 Task: Add "The patented "Innovative Lyric Analysis and Recommendation System" is a groundbreaking technology that revolutionizes the way lyrics are analyzed and recommended to users" as a description.
Action: Mouse moved to (798, 84)
Screenshot: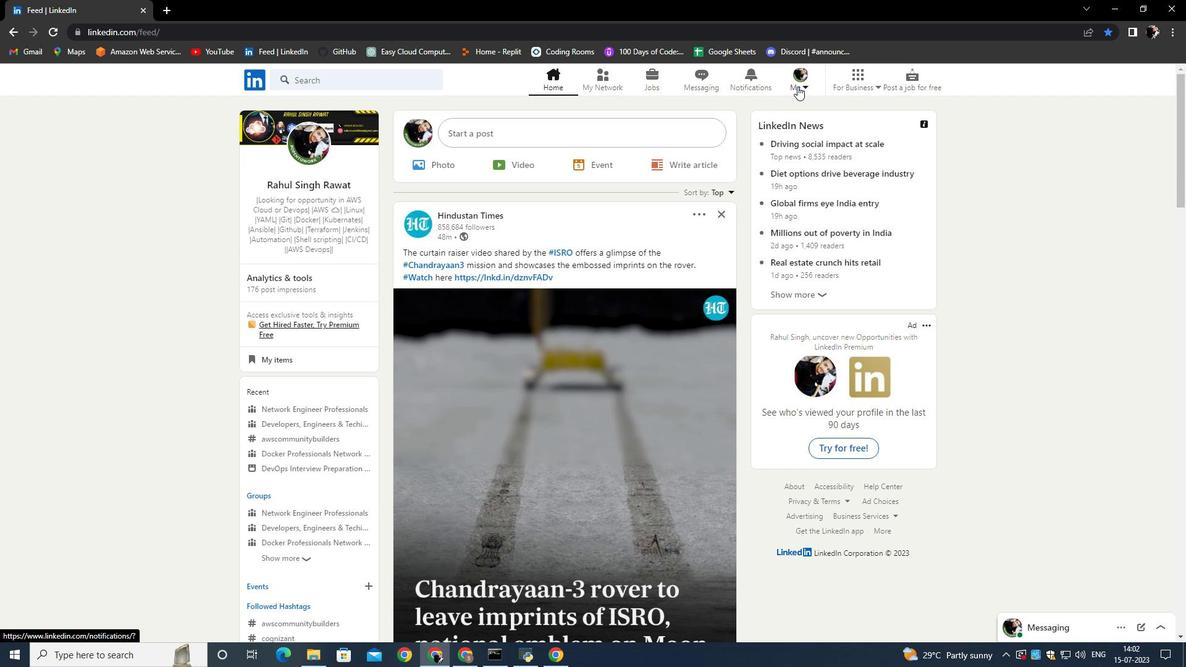 
Action: Mouse pressed left at (798, 84)
Screenshot: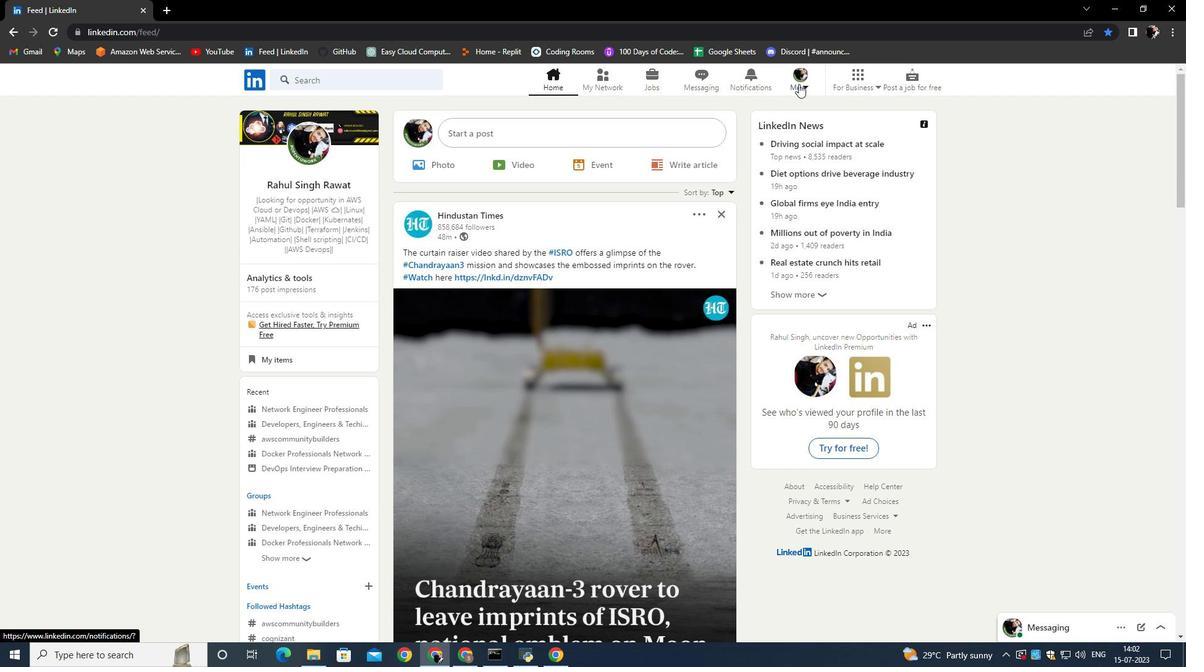 
Action: Mouse moved to (679, 155)
Screenshot: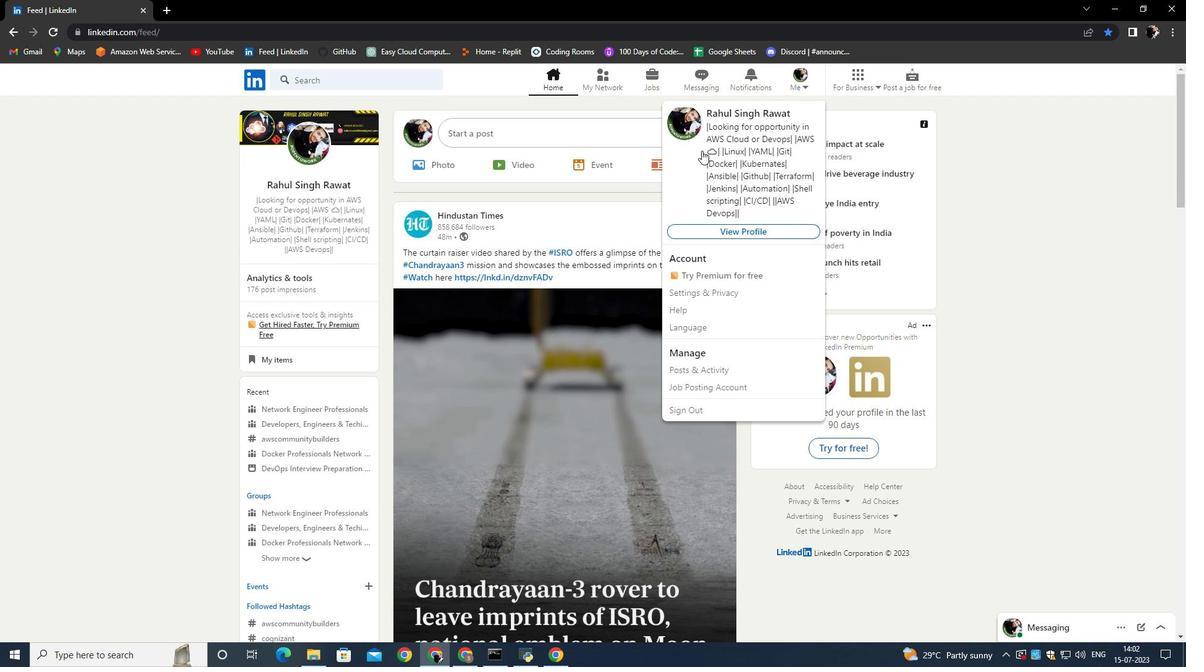 
Action: Mouse pressed left at (679, 155)
Screenshot: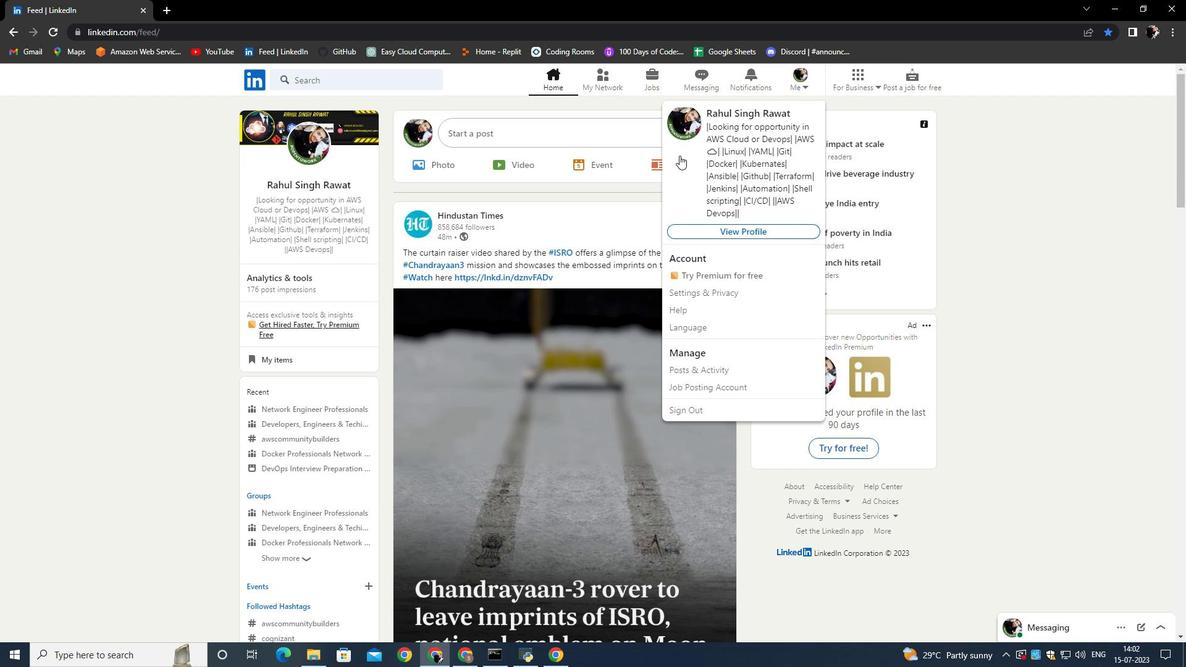 
Action: Mouse moved to (373, 470)
Screenshot: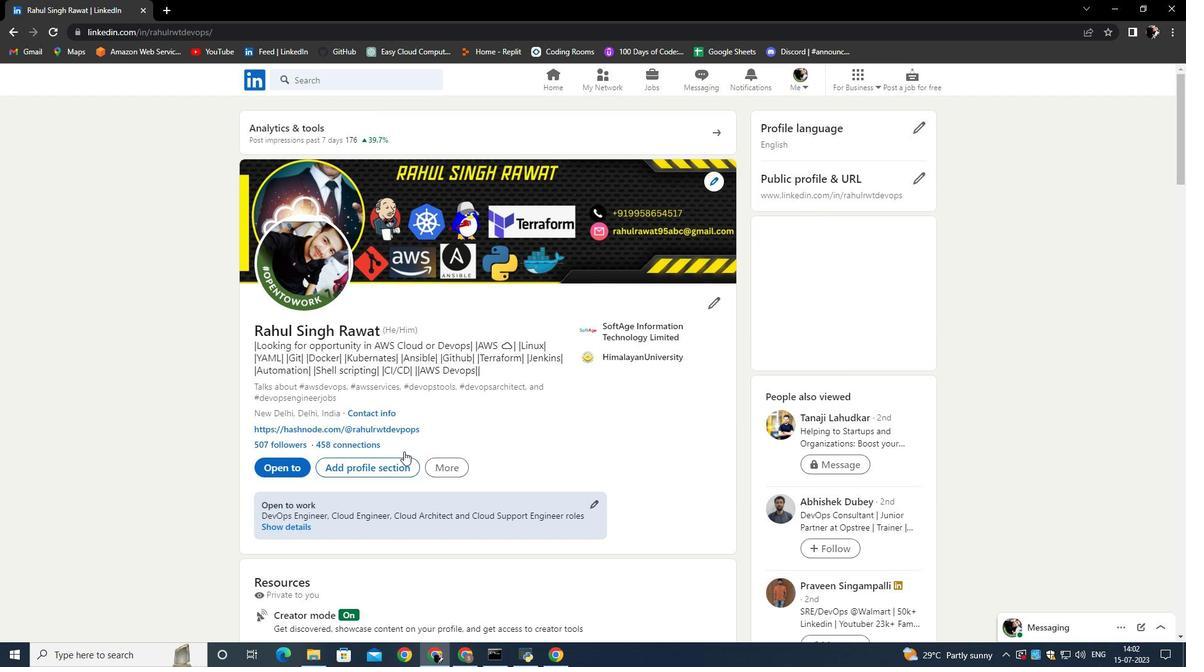 
Action: Mouse pressed left at (373, 470)
Screenshot: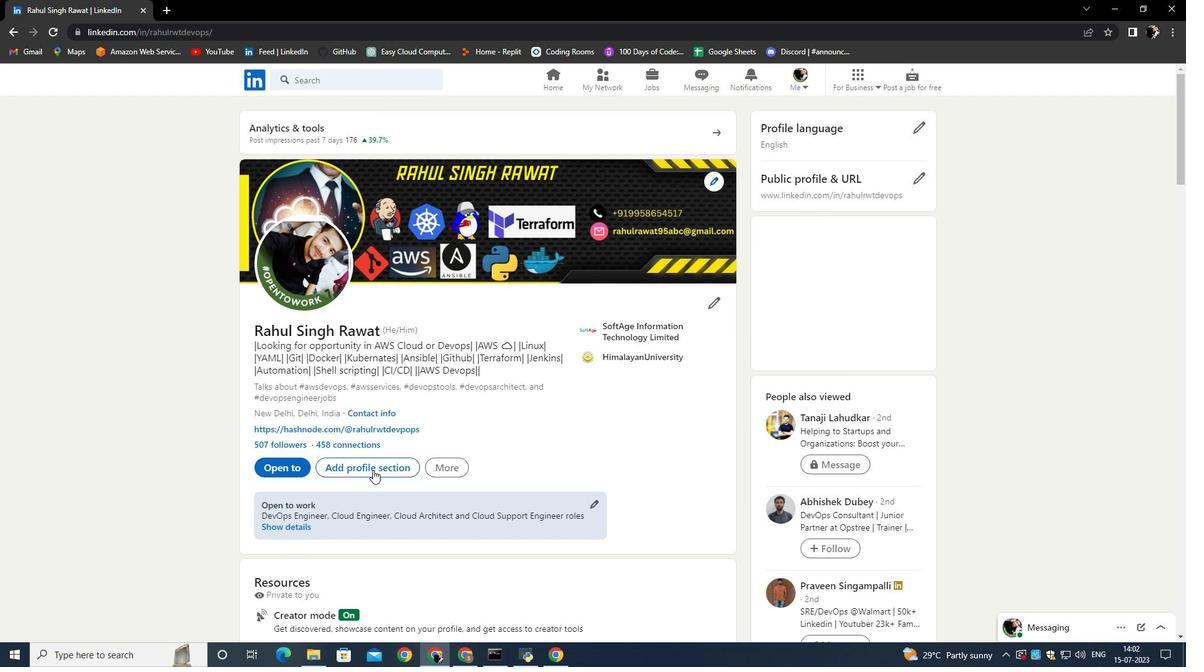 
Action: Mouse moved to (468, 342)
Screenshot: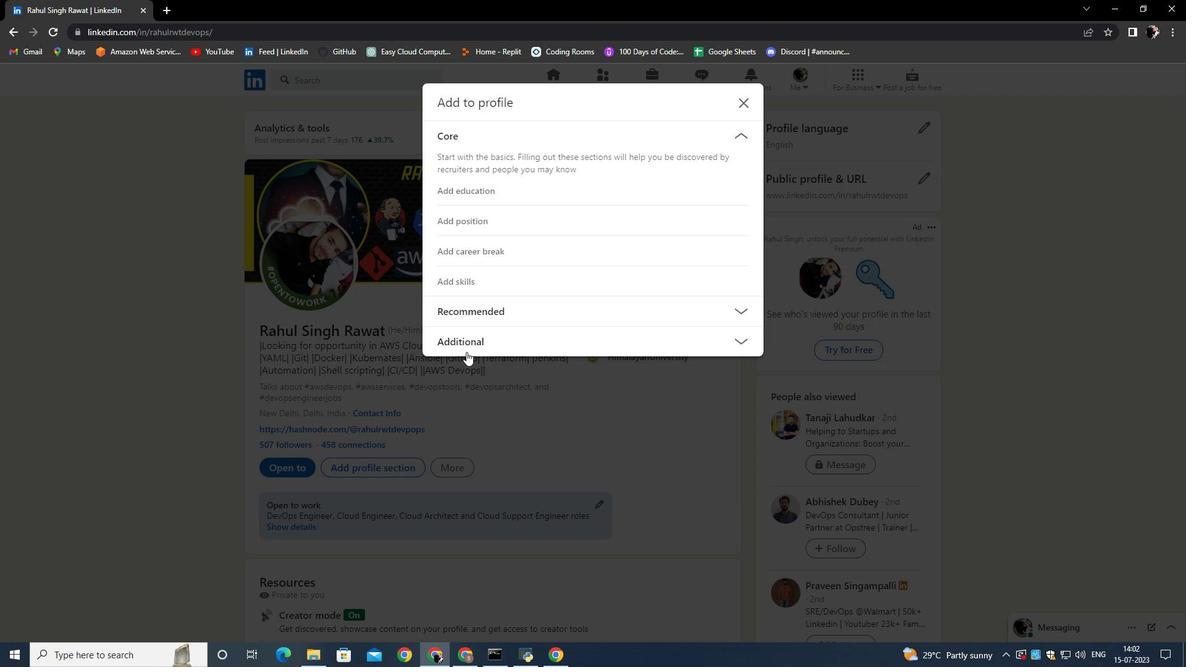 
Action: Mouse pressed left at (468, 342)
Screenshot: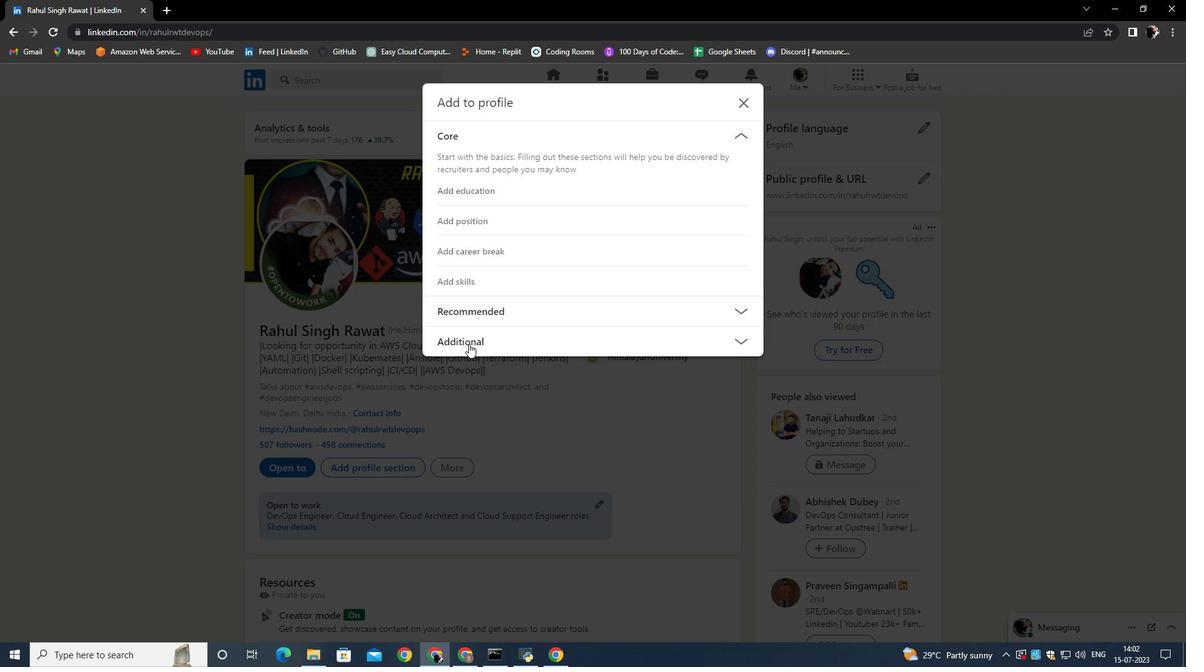 
Action: Mouse moved to (467, 318)
Screenshot: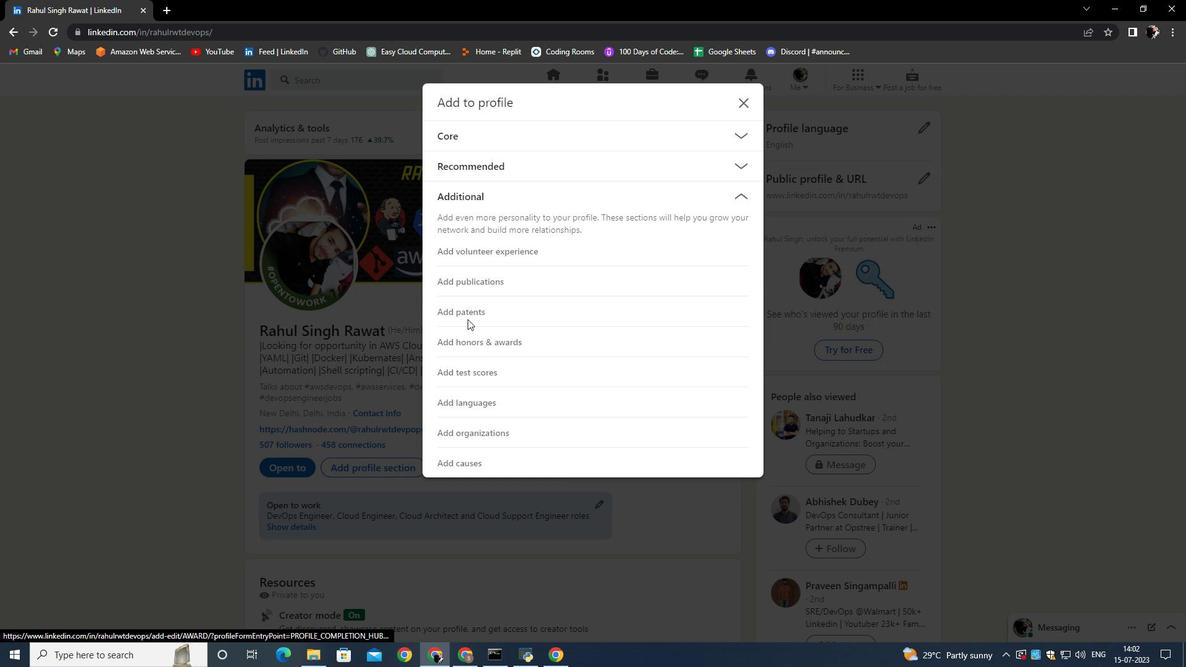 
Action: Mouse pressed left at (467, 318)
Screenshot: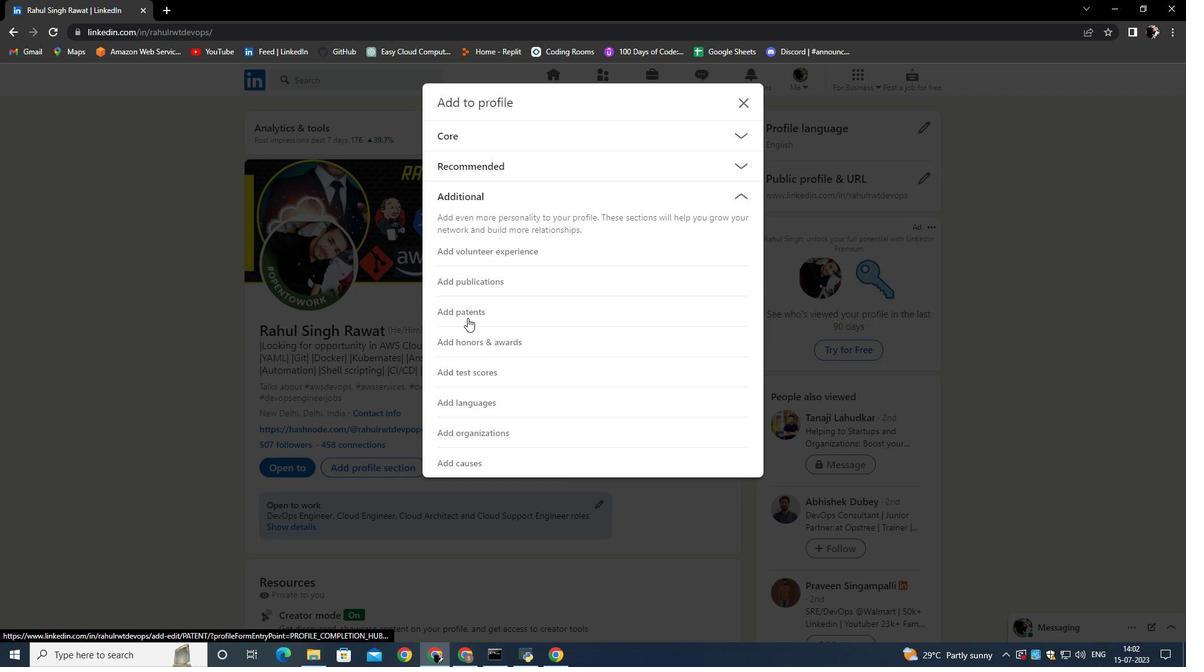 
Action: Mouse moved to (438, 503)
Screenshot: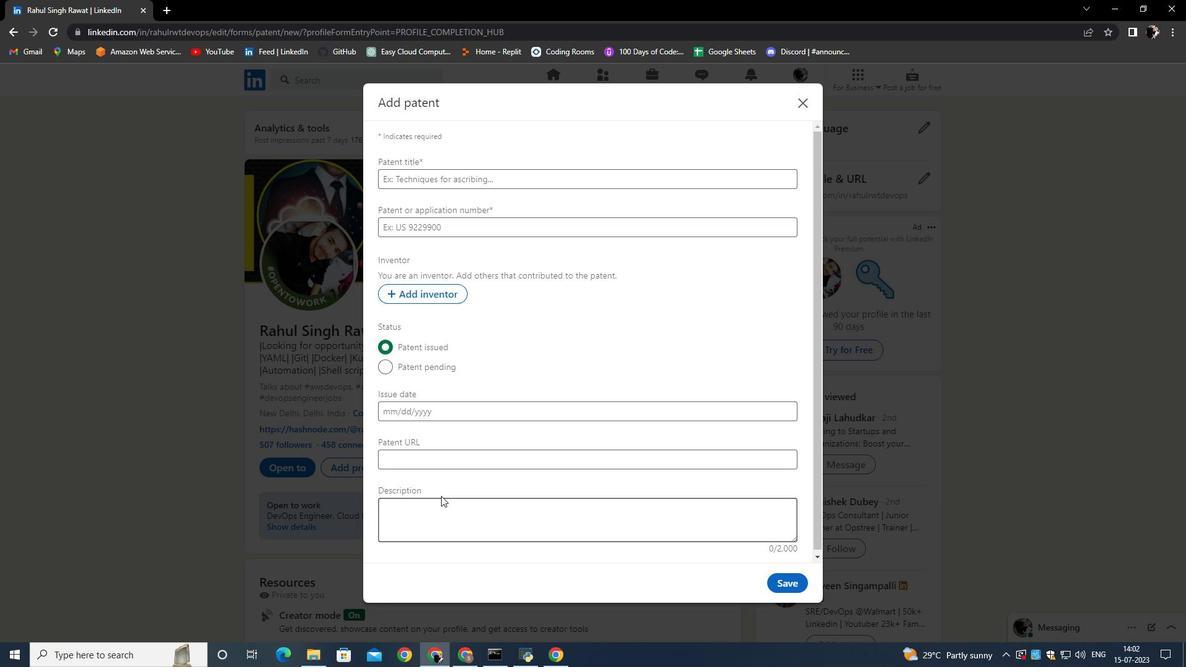 
Action: Mouse pressed left at (438, 503)
Screenshot: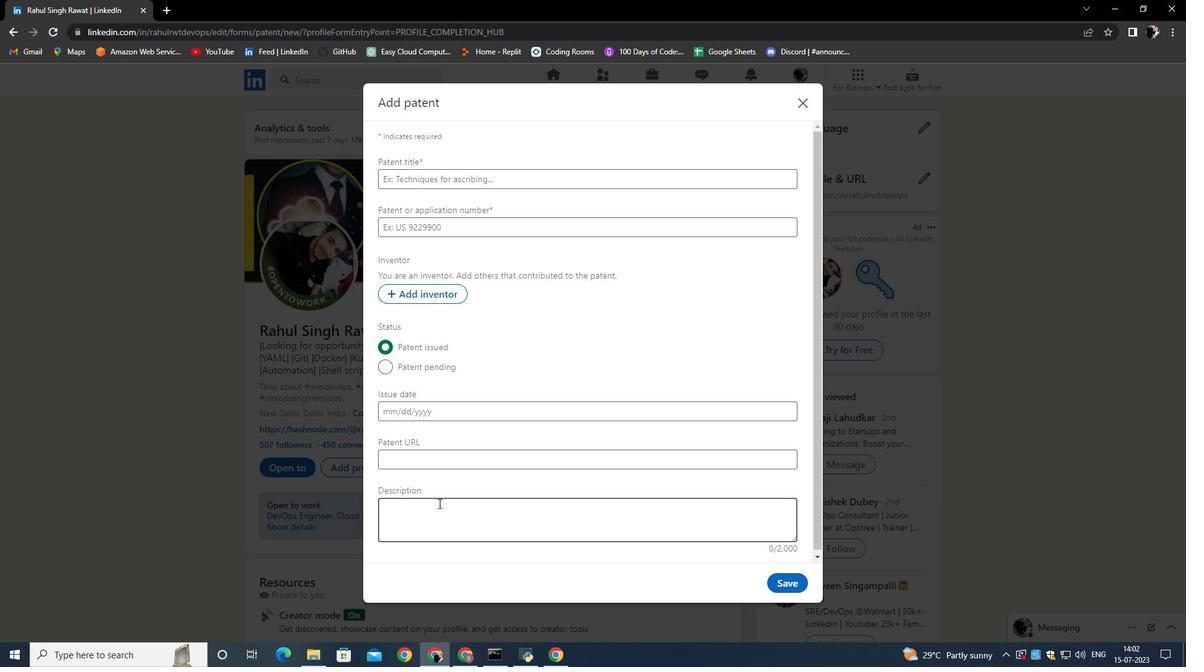 
Action: Key pressed <Key.caps_lock>T<Key.caps_lock>he<Key.space>patented<Key.space><Key.shift_r>"<Key.caps_lock>I<Key.caps_lock>nnovative<Key.space><Key.caps_lock>L<Key.caps_lock>yric<Key.space><Key.caps_lock>A<Key.caps_lock>nalysis<Key.space>and<Key.space><Key.caps_lock>R<Key.caps_lock>ecommendation<Key.space><Key.caps_lock>S<Key.caps_lock>yt<Key.backspace>stem<Key.shift_r>"<Key.space>is<Key.space>a<Key.space>groundbreaking<Key.space>technology<Key.space>that<Key.space>revolutionizes<Key.space>the<Key.space>way<Key.space>lyrics<Key.space>are<Key.space>analyzed<Key.space>and<Key.space>recommended<Key.space>to<Key.space>user.<Key.enter>
Screenshot: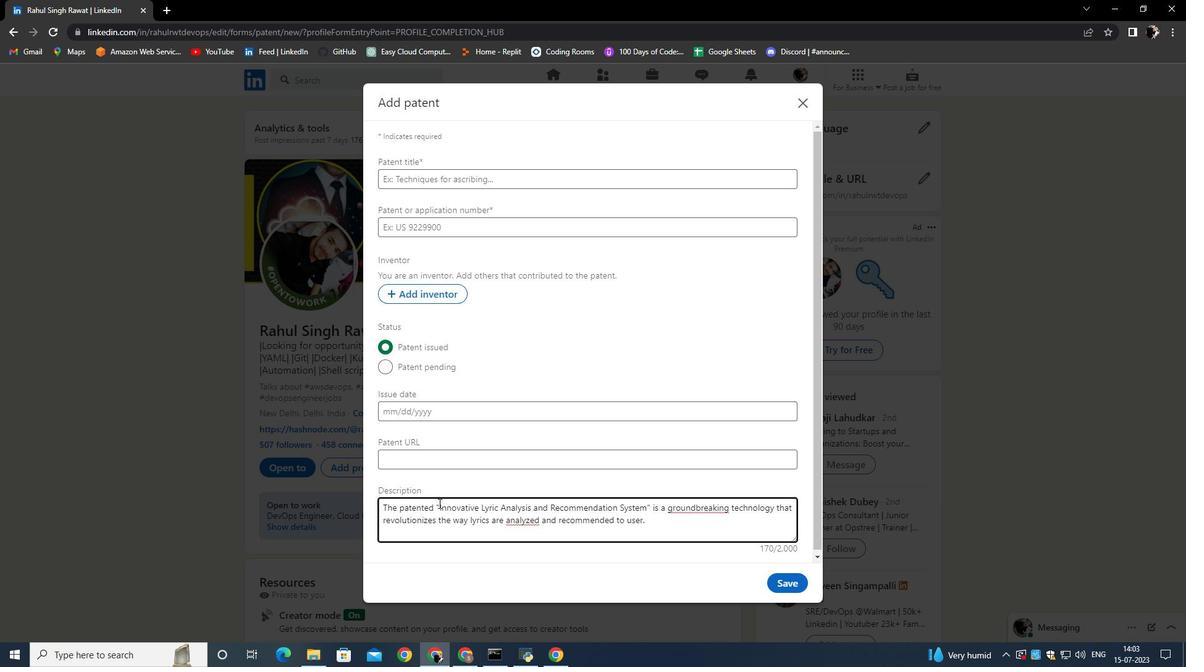 
Action: Mouse moved to (533, 556)
Screenshot: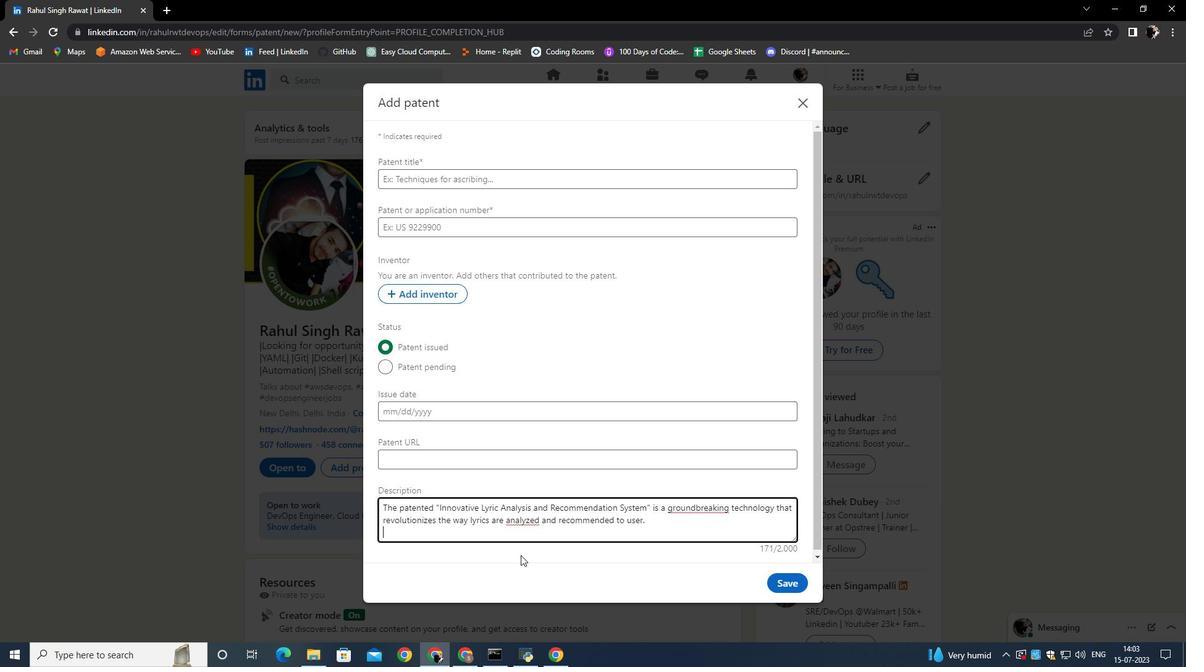 
Action: Mouse pressed left at (533, 556)
Screenshot: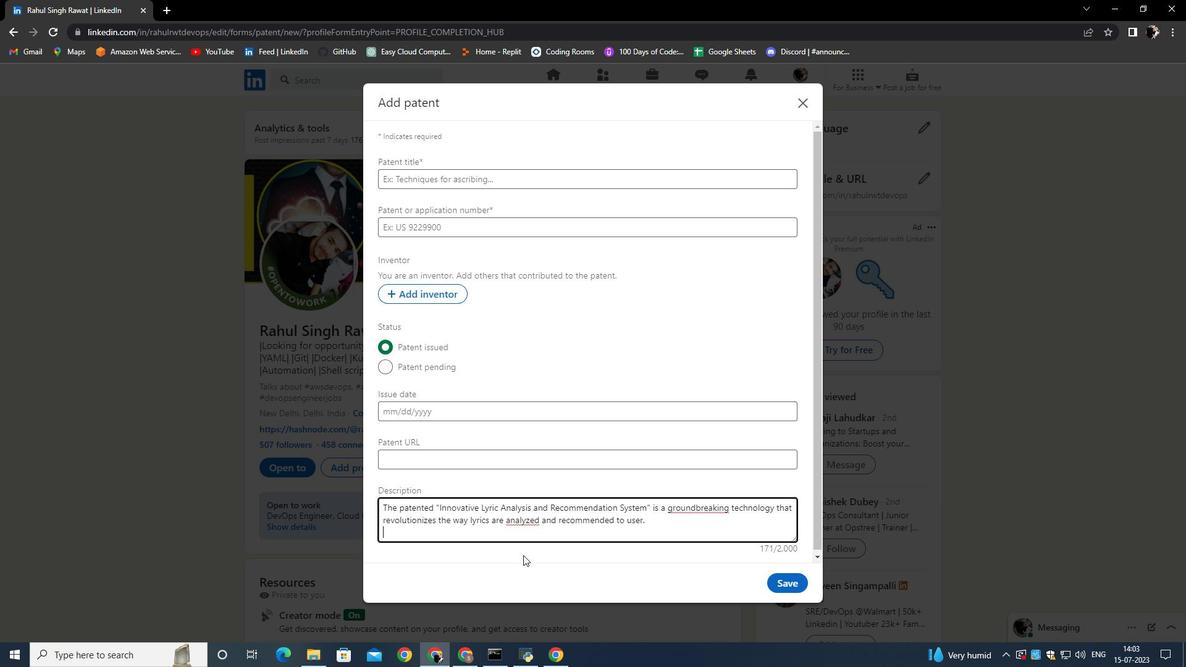 
Action: Mouse moved to (536, 550)
Screenshot: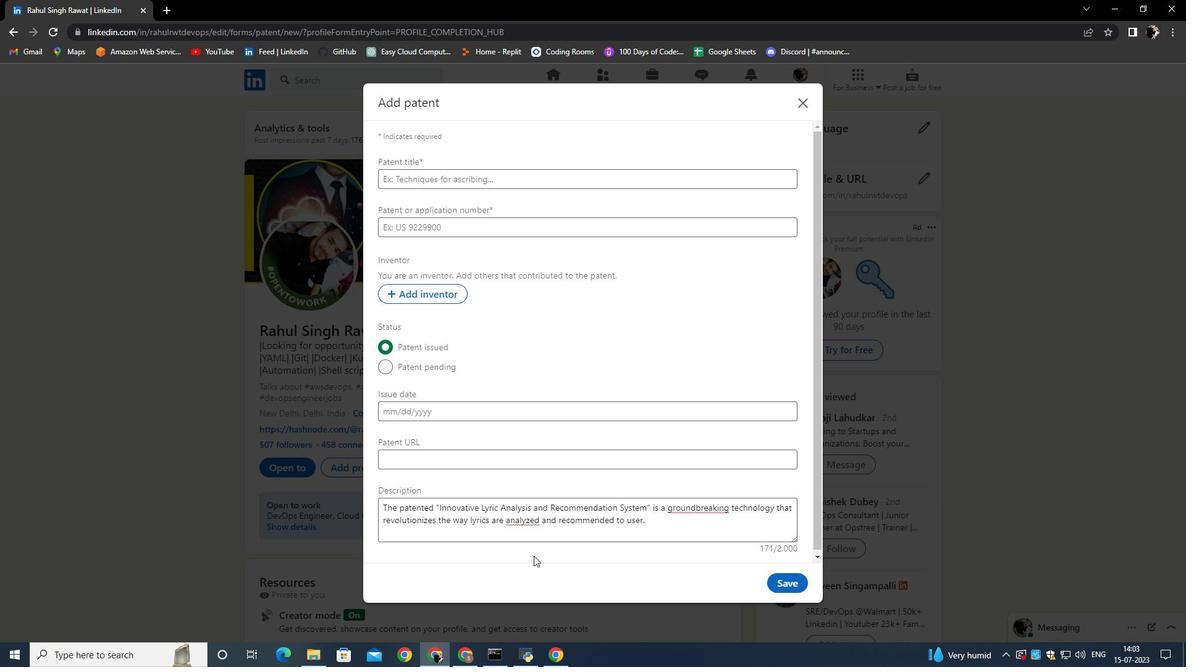
